Task: Create a rule from the Agile list, Priority changed -> Complete task in the project AgileBox if Priority Cleared then Complete Task
Action: Mouse moved to (37, 257)
Screenshot: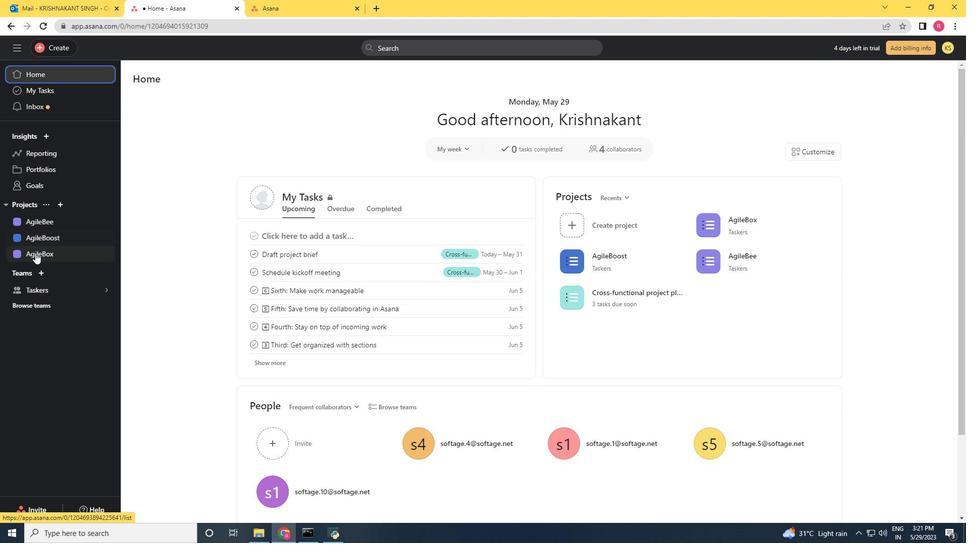 
Action: Mouse pressed left at (37, 257)
Screenshot: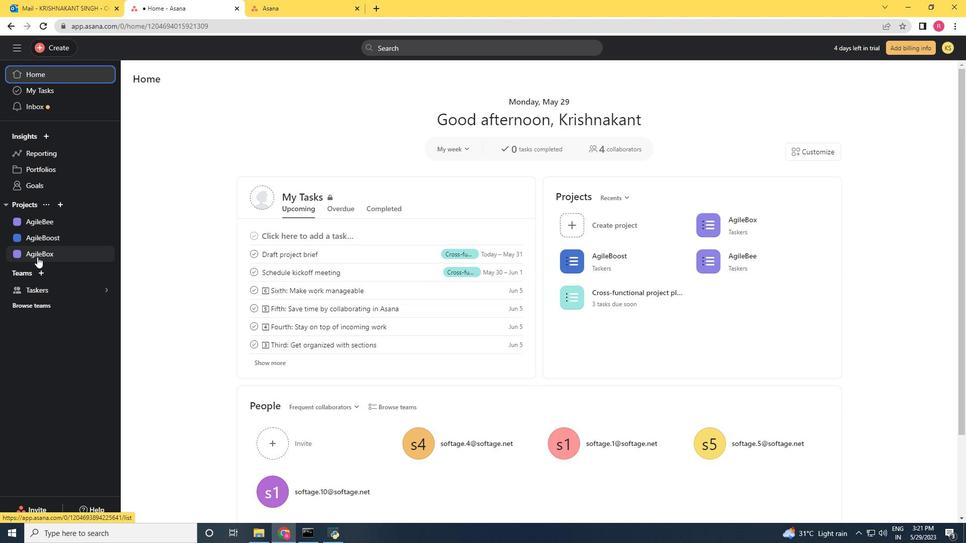 
Action: Mouse moved to (927, 88)
Screenshot: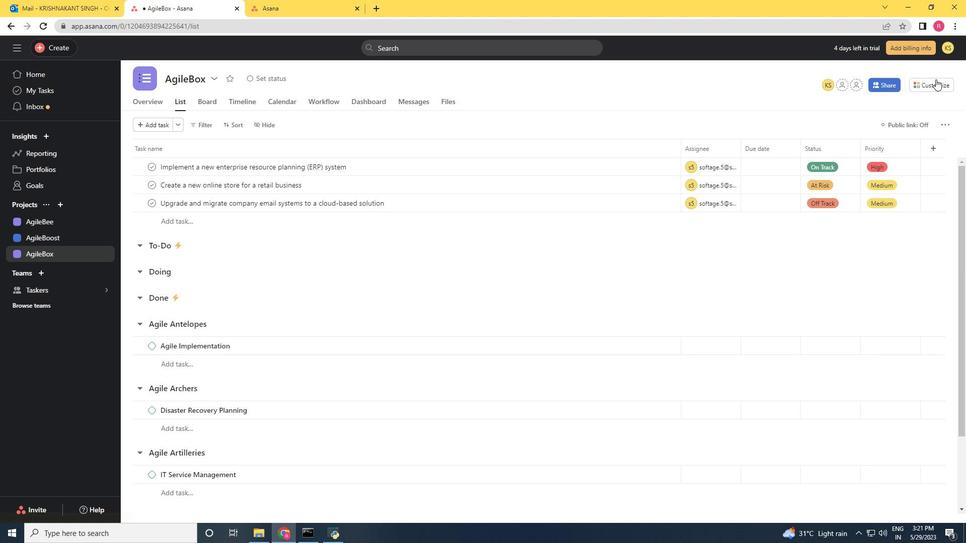 
Action: Mouse pressed left at (927, 88)
Screenshot: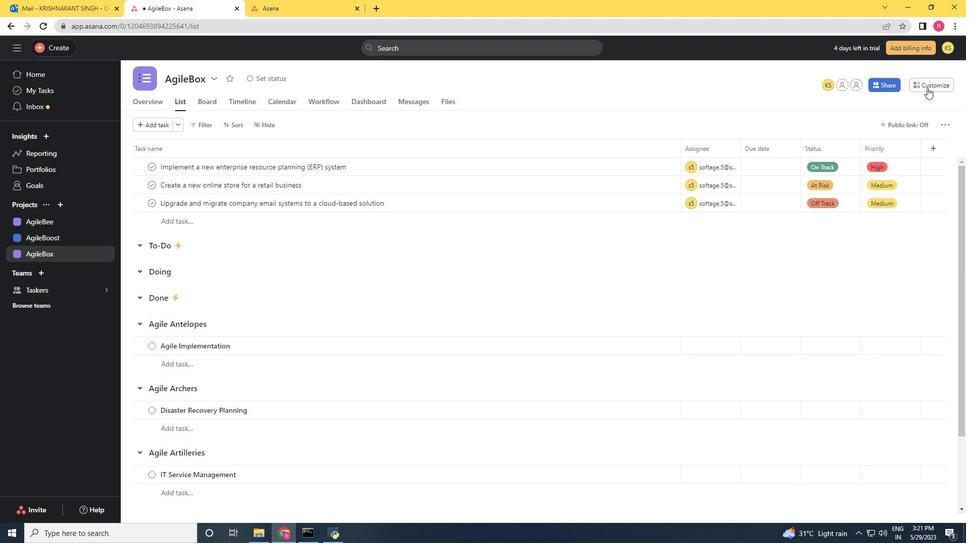 
Action: Mouse moved to (759, 218)
Screenshot: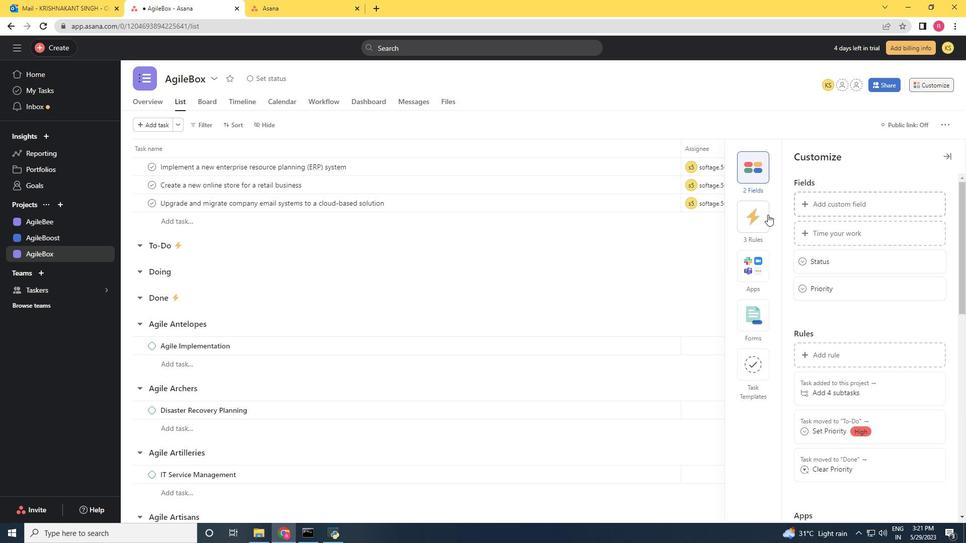 
Action: Mouse pressed left at (759, 218)
Screenshot: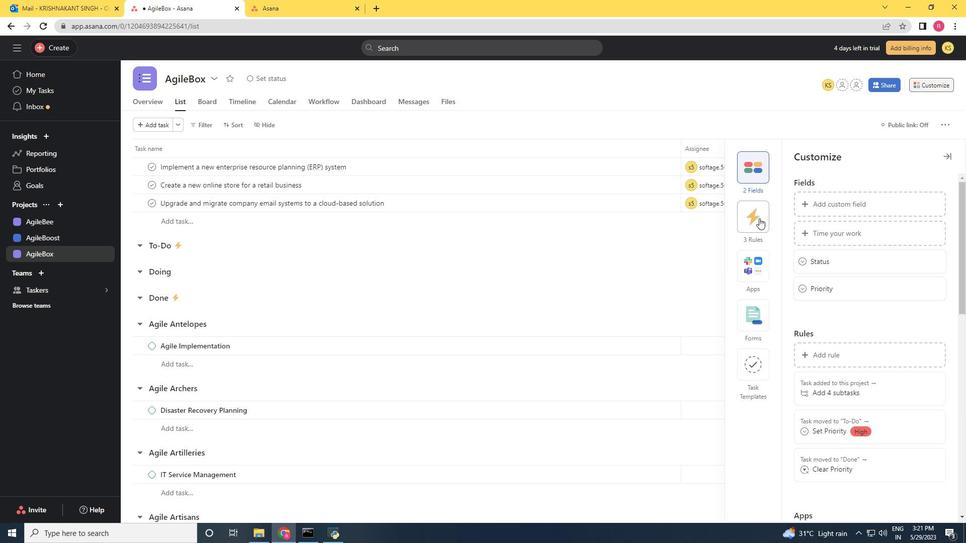 
Action: Mouse moved to (815, 199)
Screenshot: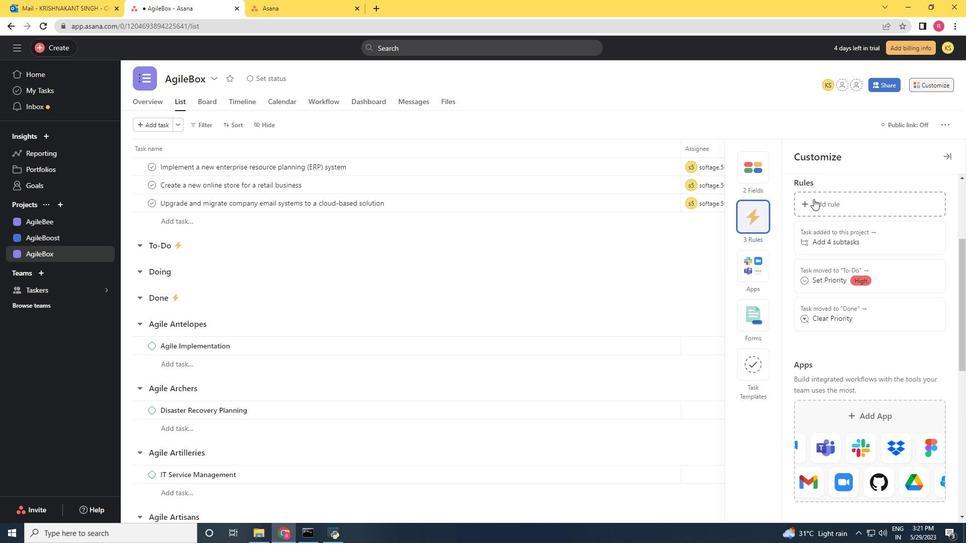 
Action: Mouse pressed left at (815, 199)
Screenshot: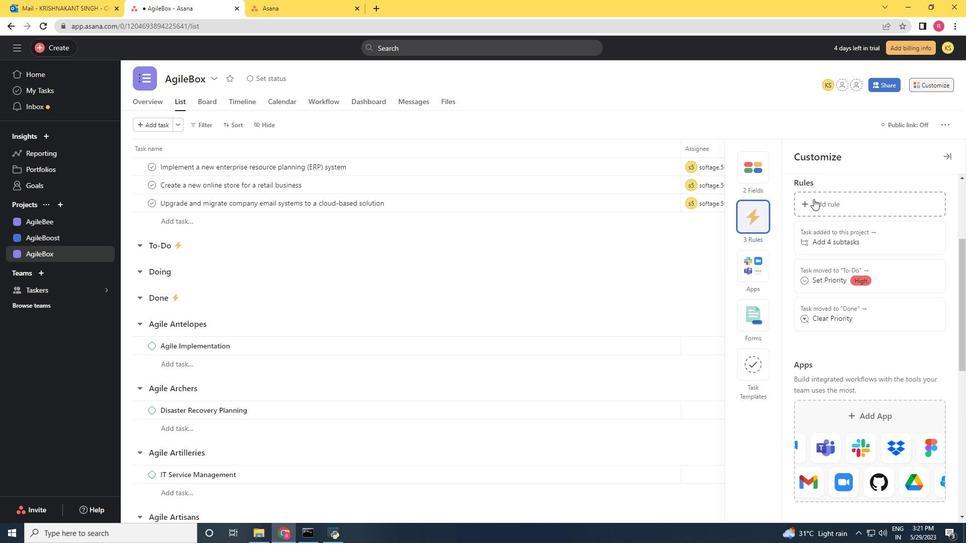 
Action: Mouse moved to (203, 155)
Screenshot: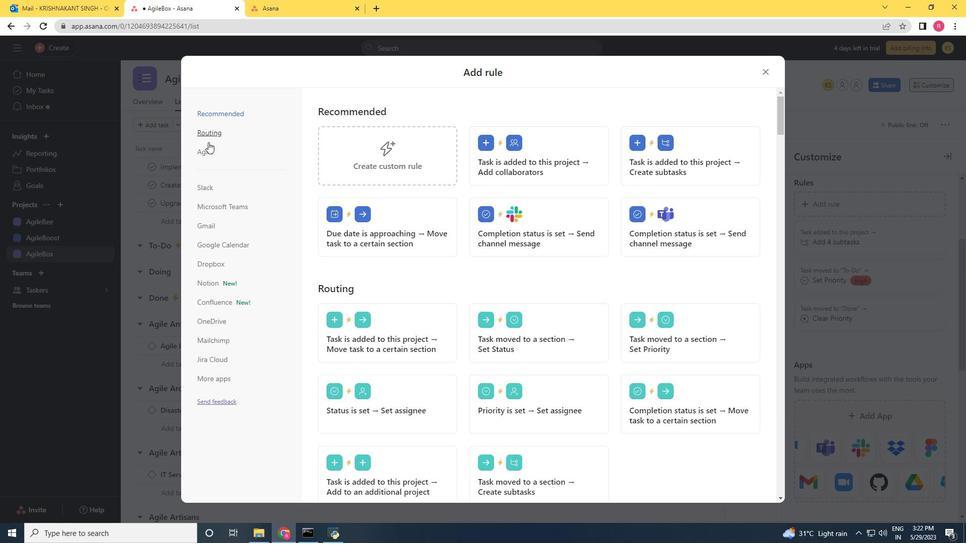 
Action: Mouse pressed left at (203, 155)
Screenshot: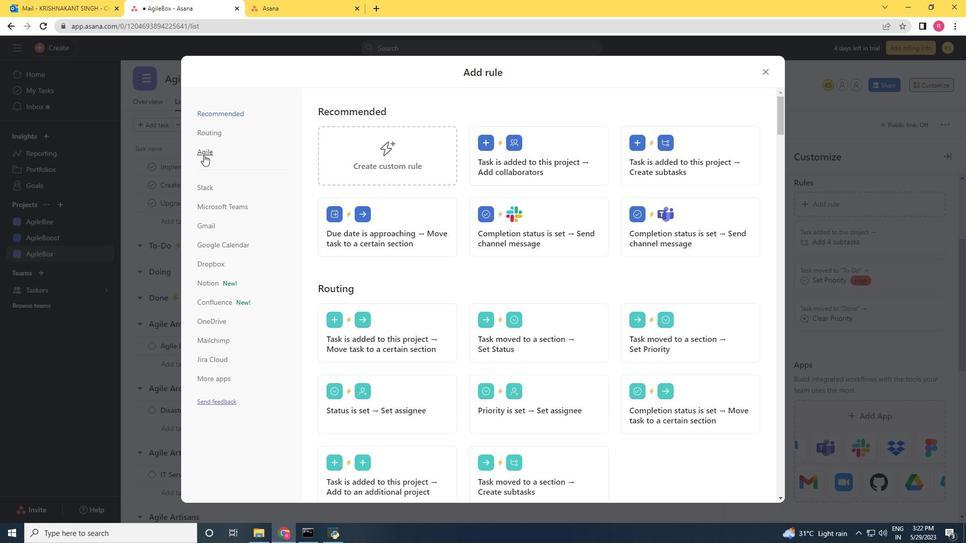 
Action: Mouse moved to (537, 158)
Screenshot: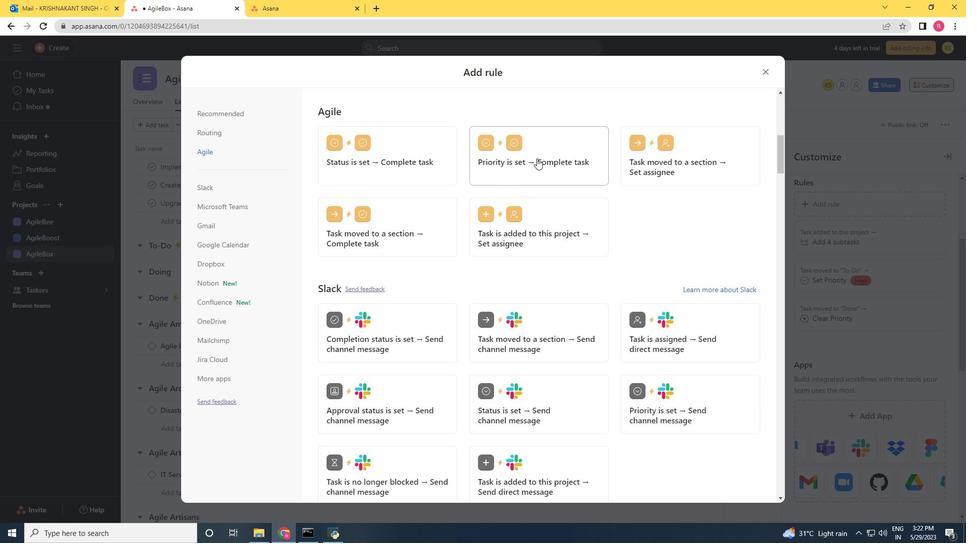 
Action: Mouse pressed left at (537, 158)
Screenshot: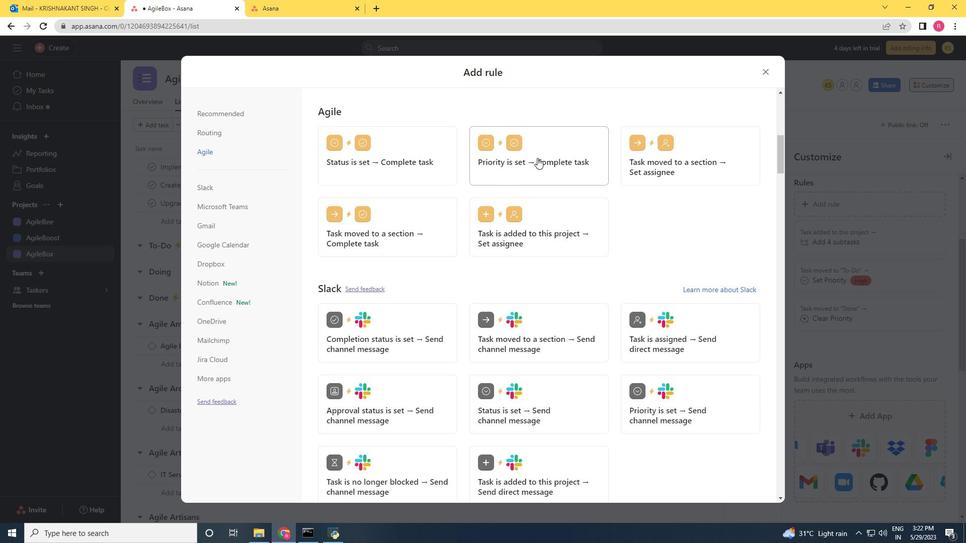 
Action: Mouse moved to (653, 174)
Screenshot: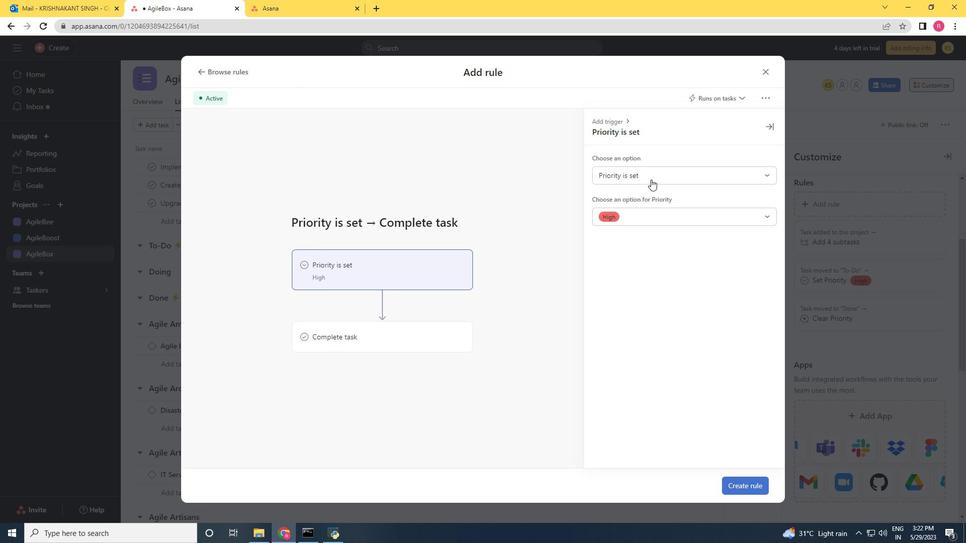 
Action: Mouse pressed left at (653, 174)
Screenshot: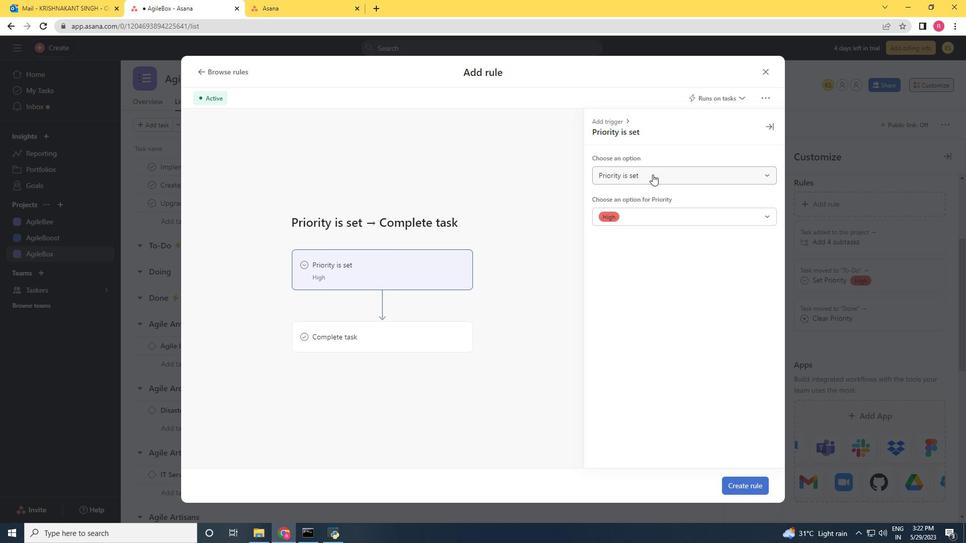 
Action: Mouse moved to (637, 213)
Screenshot: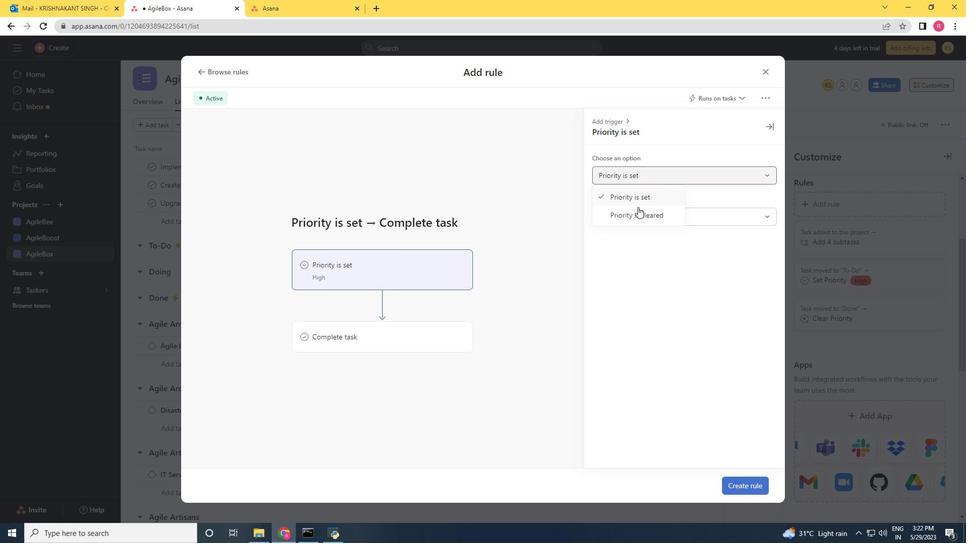 
Action: Mouse pressed left at (637, 213)
Screenshot: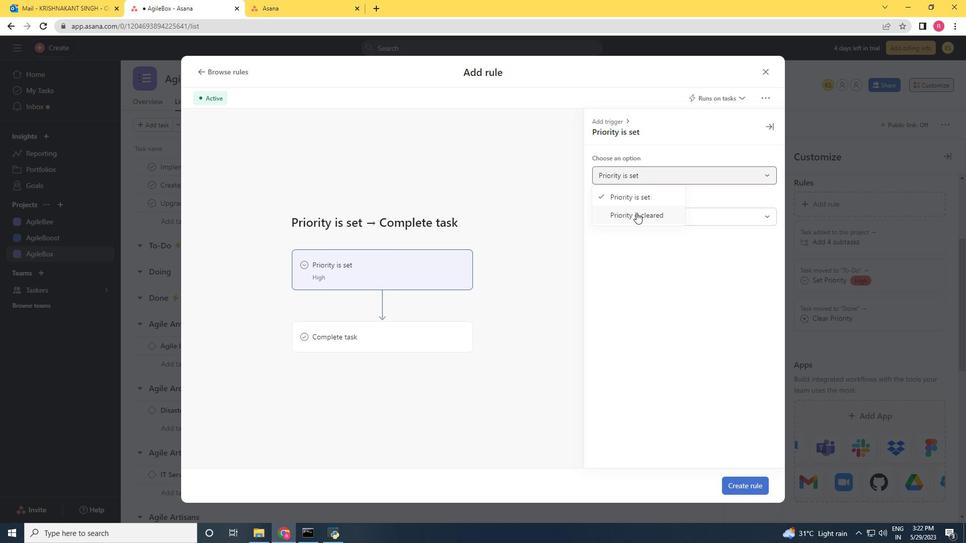 
Action: Mouse moved to (389, 325)
Screenshot: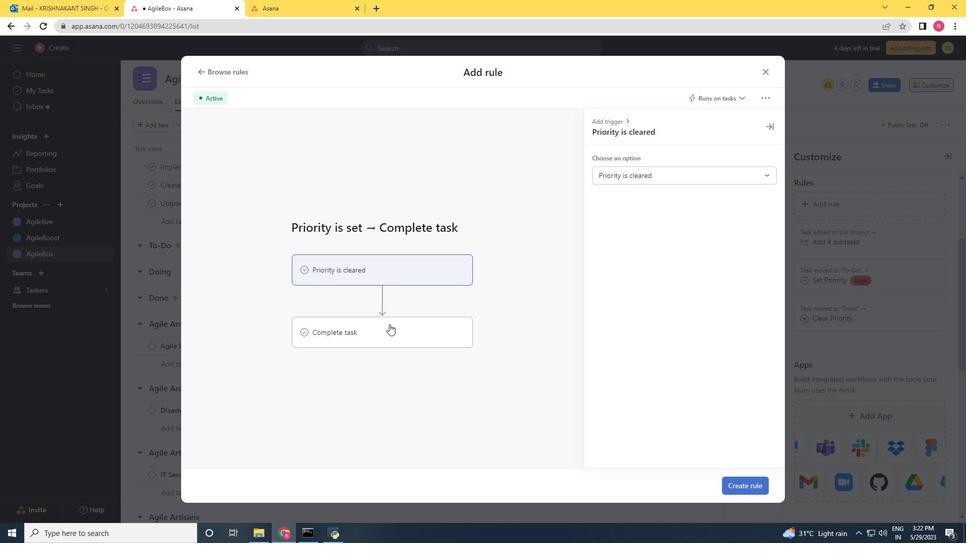 
Action: Mouse pressed left at (389, 325)
Screenshot: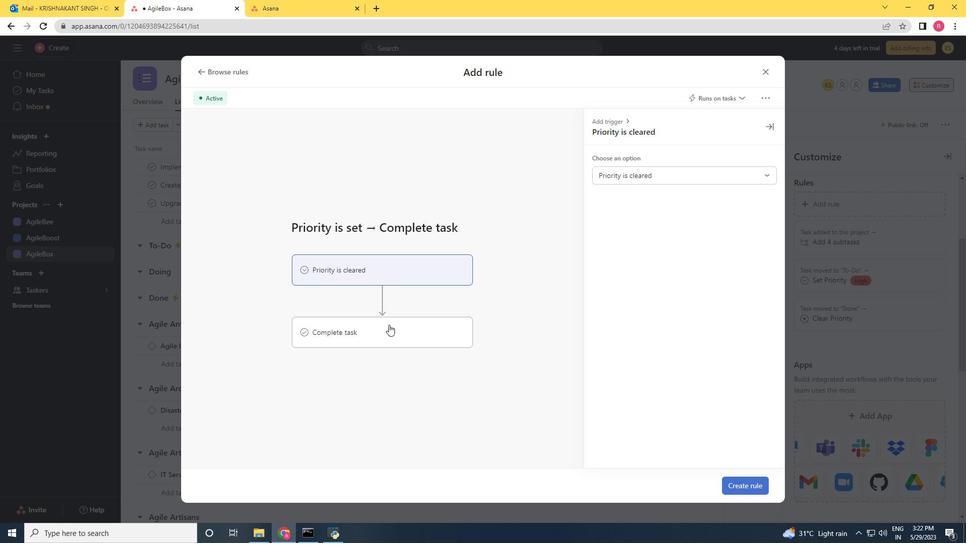 
Action: Mouse moved to (690, 181)
Screenshot: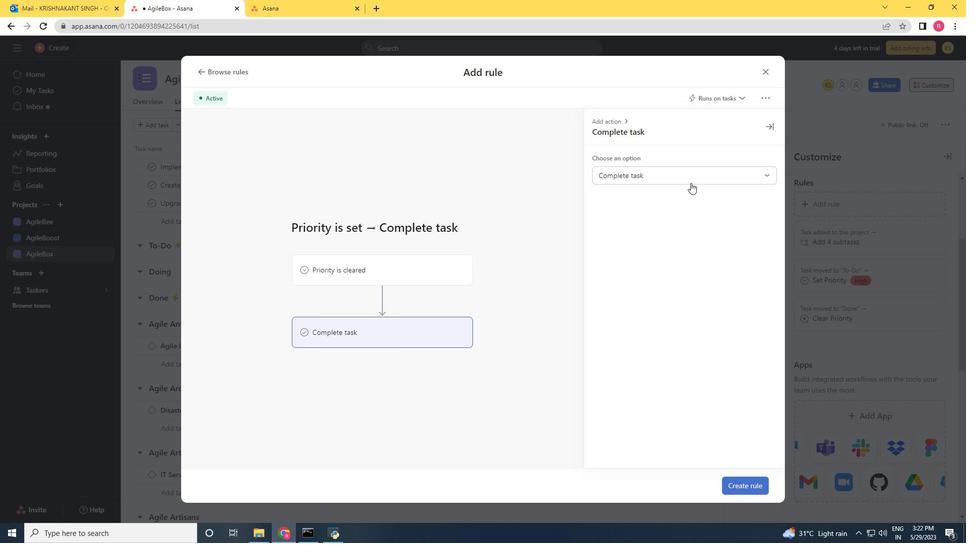 
Action: Mouse pressed left at (690, 181)
Screenshot: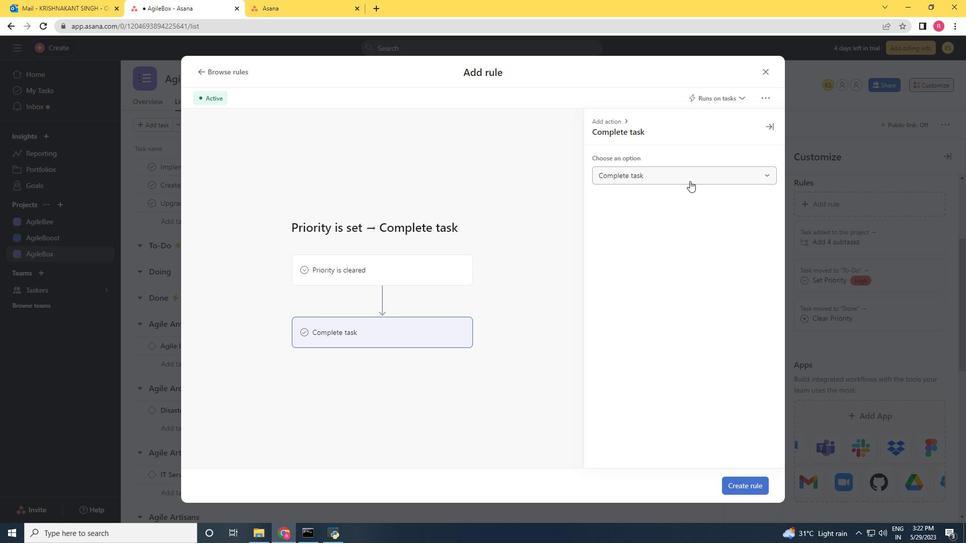 
Action: Mouse moved to (631, 197)
Screenshot: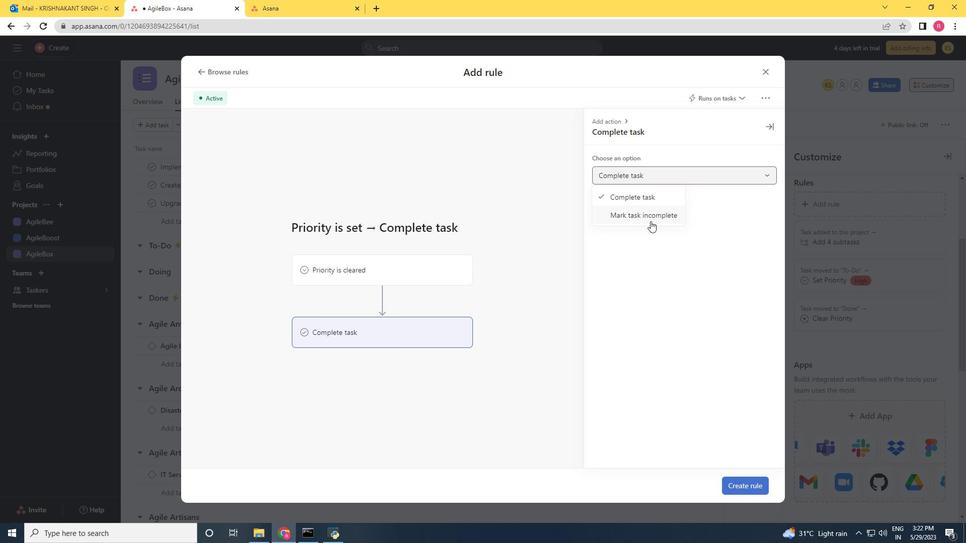 
Action: Mouse pressed left at (631, 197)
Screenshot: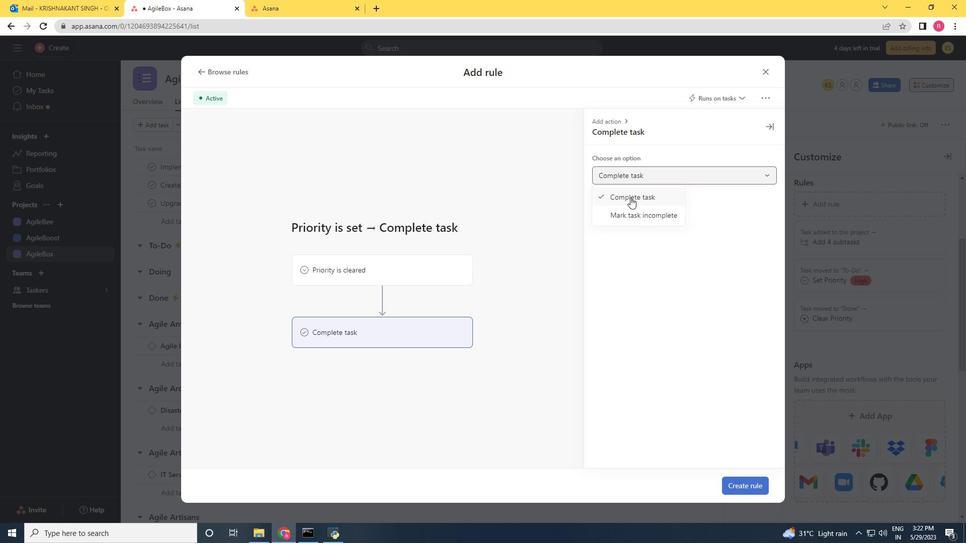 
Action: Mouse moved to (763, 489)
Screenshot: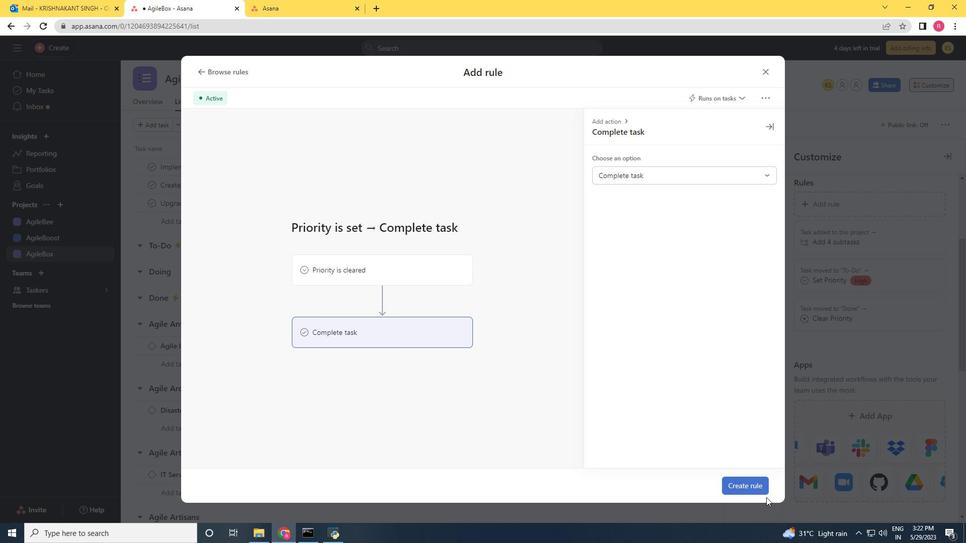 
Action: Mouse pressed left at (763, 489)
Screenshot: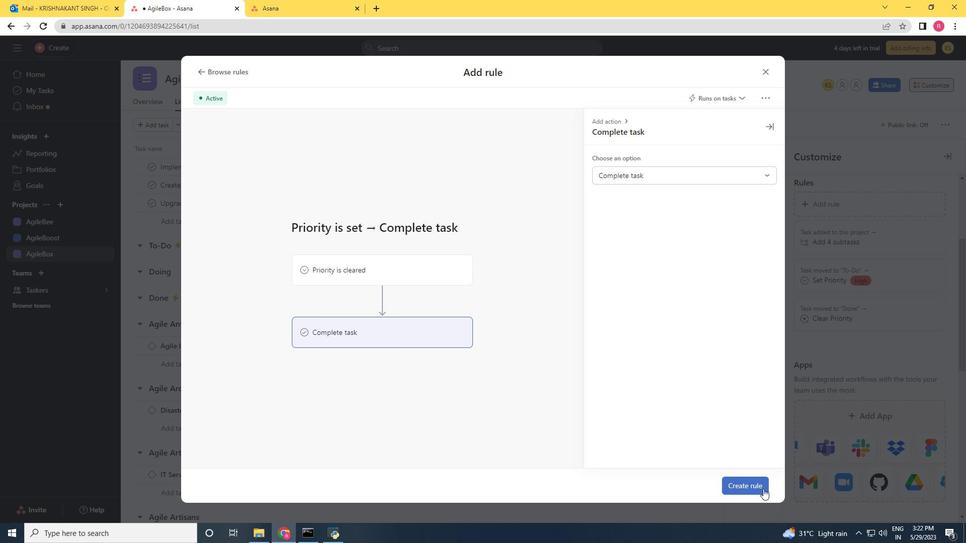
Action: Mouse moved to (777, 385)
Screenshot: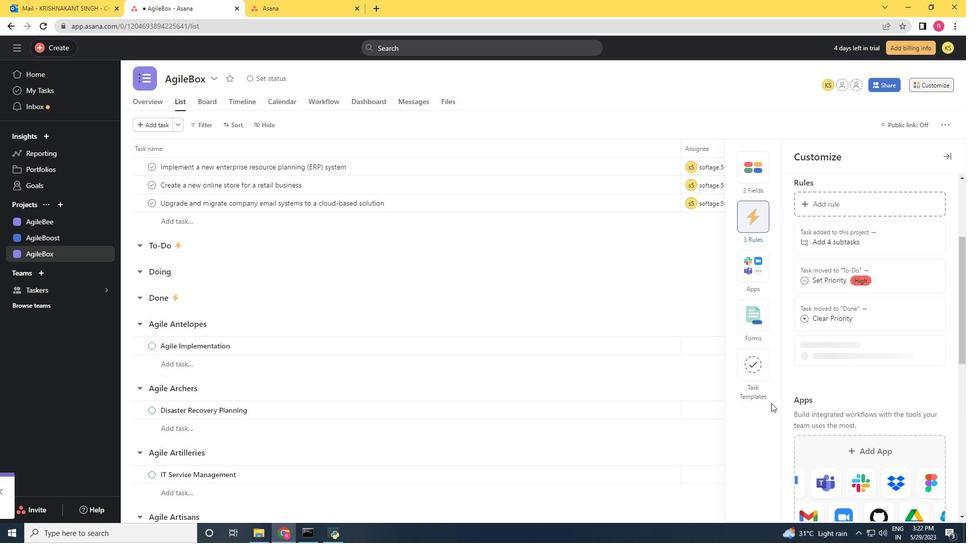 
